 Task: Explore Airbnb accommodation in Madang, Papua New Guinea from 5th November, 2023 to 16th November, 2023 for 2 adults.1  bedroom having 1 bed and 1 bathroom. Property type can be hotel. Booking option can be shelf check-in. Look for 5 properties as per requirement.
Action: Mouse moved to (460, 64)
Screenshot: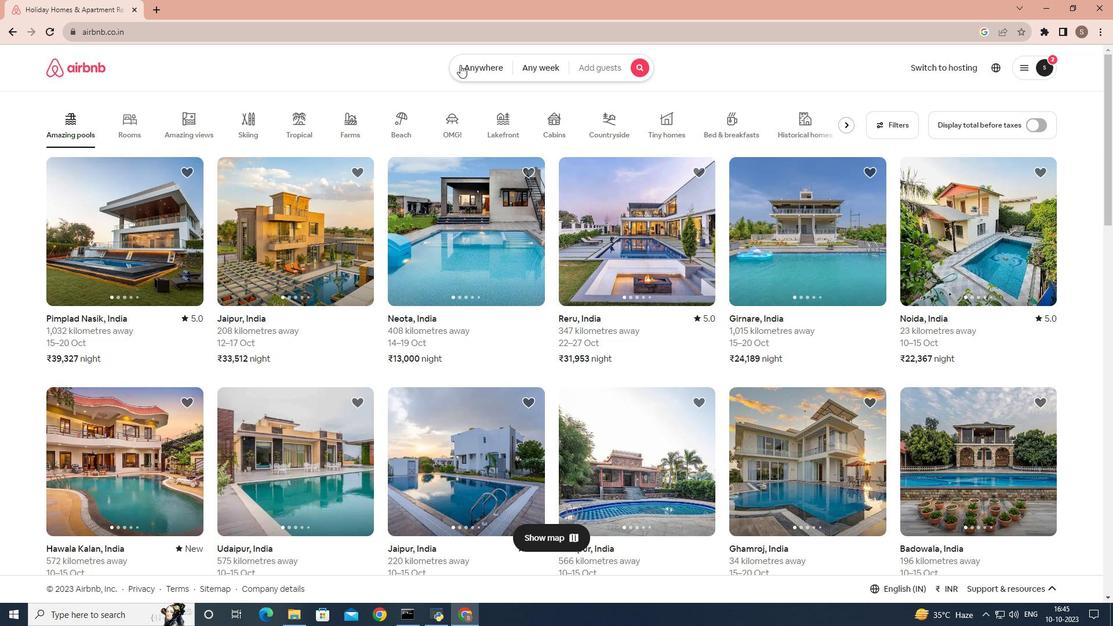 
Action: Mouse pressed left at (460, 64)
Screenshot: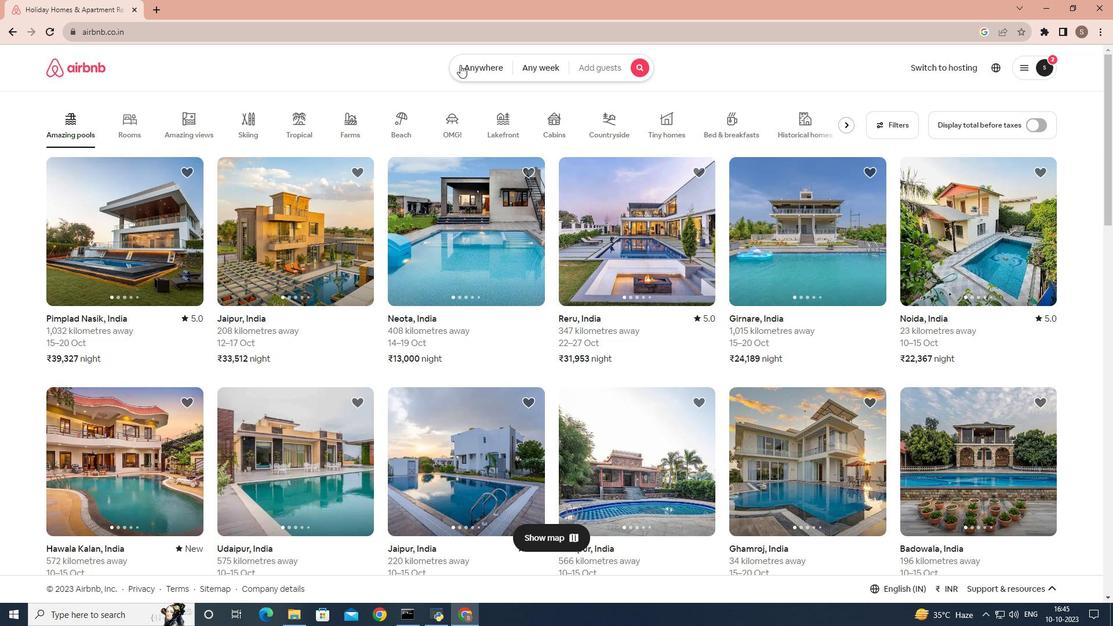 
Action: Mouse moved to (431, 98)
Screenshot: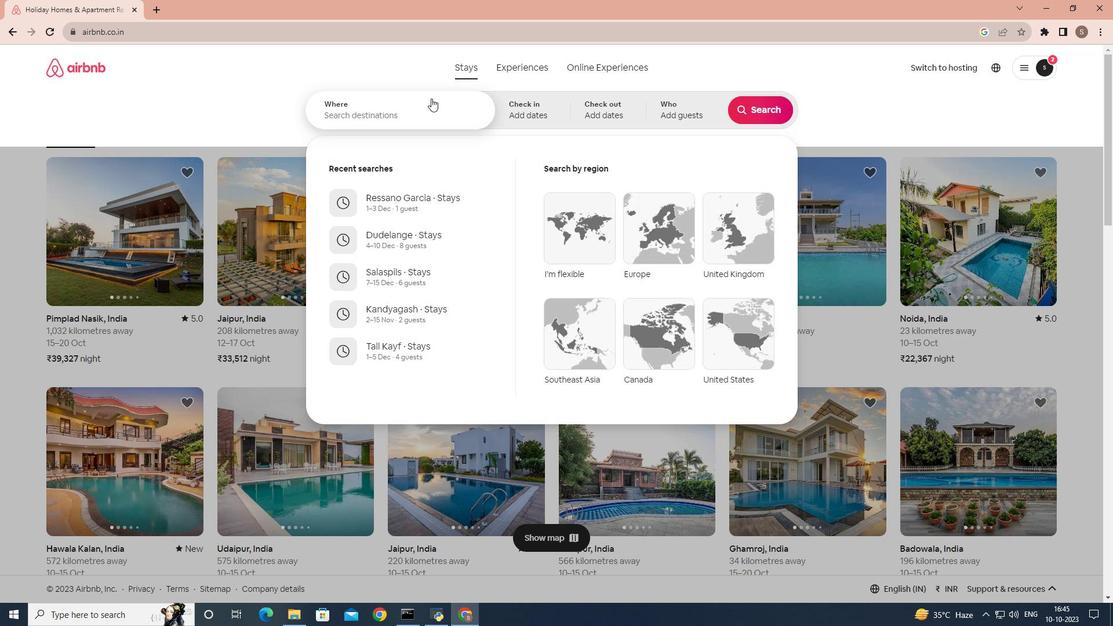 
Action: Mouse pressed left at (431, 98)
Screenshot: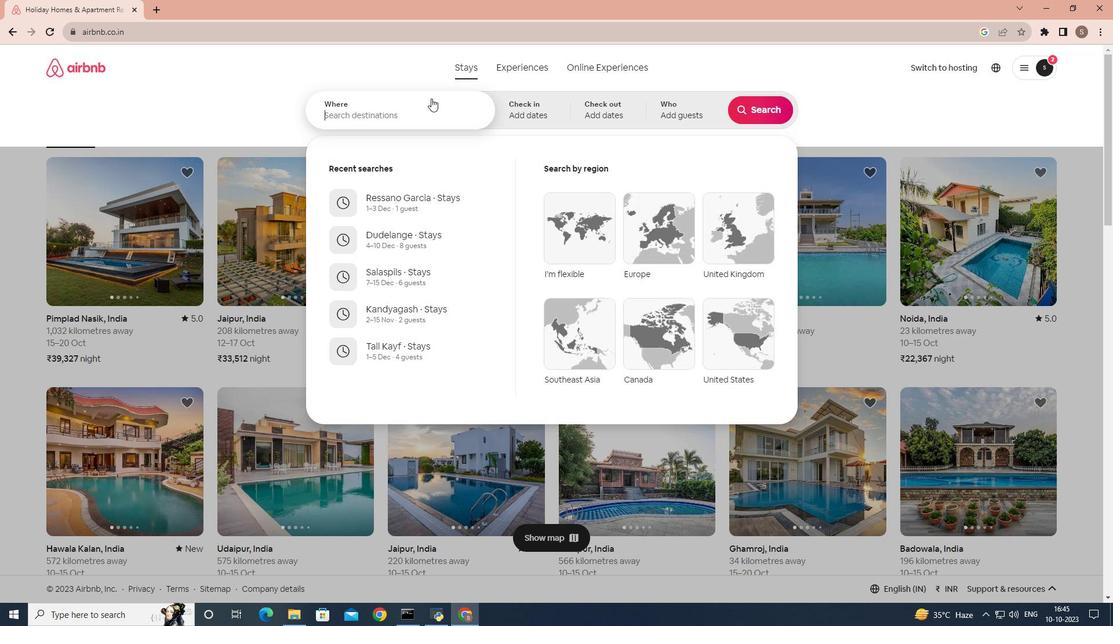 
Action: Mouse moved to (418, 110)
Screenshot: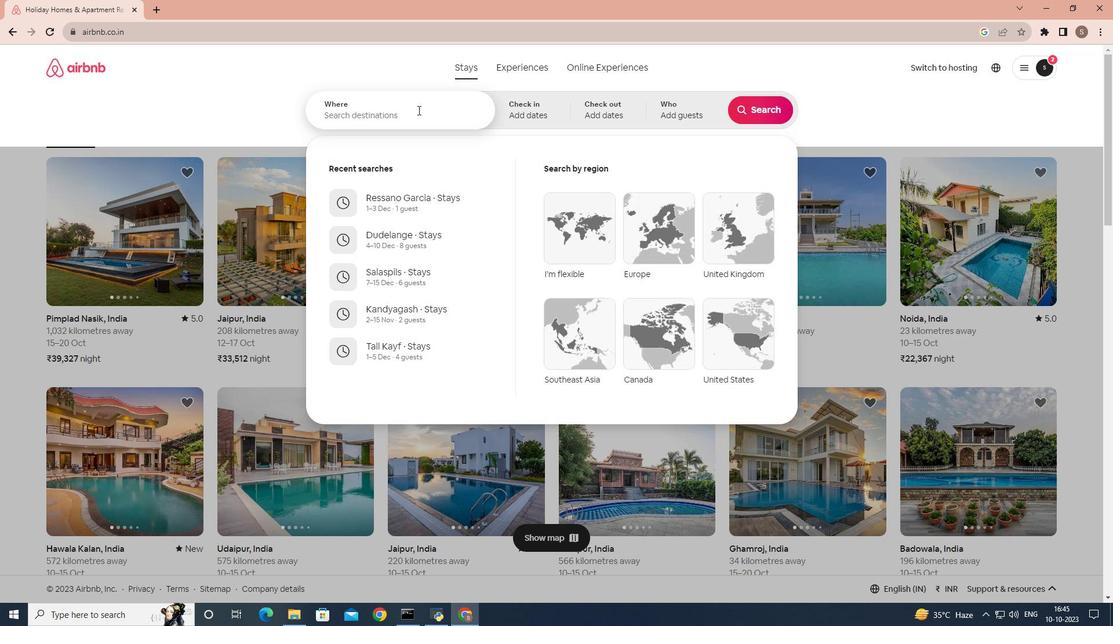 
Action: Key pressed <Key.shift_r>Madang,<Key.space><Key.shift>Papua<Key.space><Key.shift>New<Key.space><Key.shift>Guinea
Screenshot: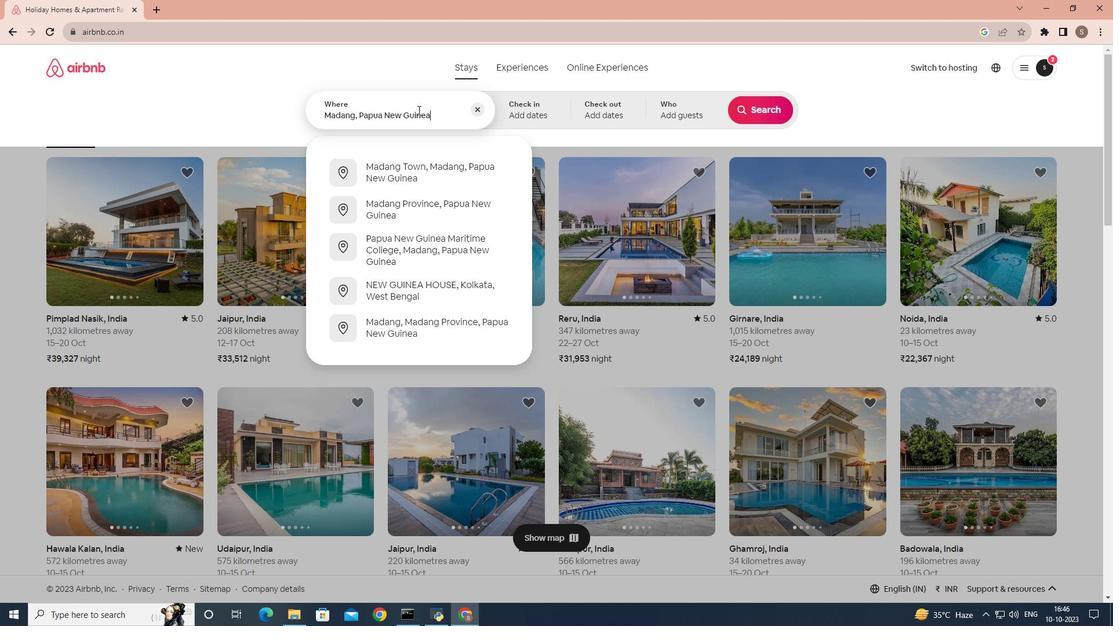 
Action: Mouse moved to (527, 118)
Screenshot: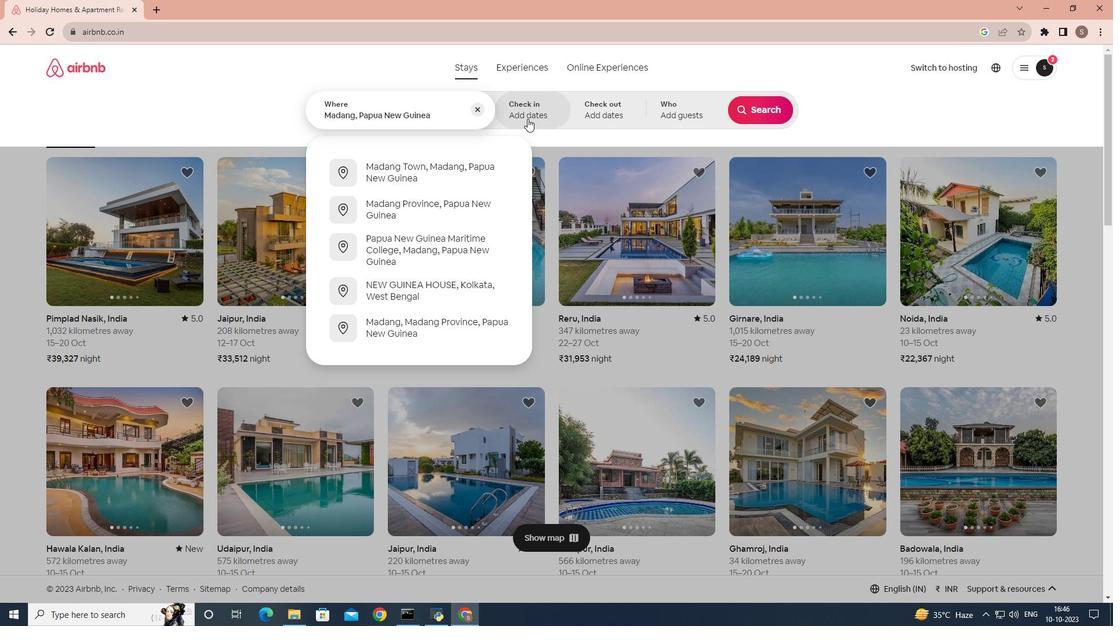 
Action: Mouse pressed left at (527, 118)
Screenshot: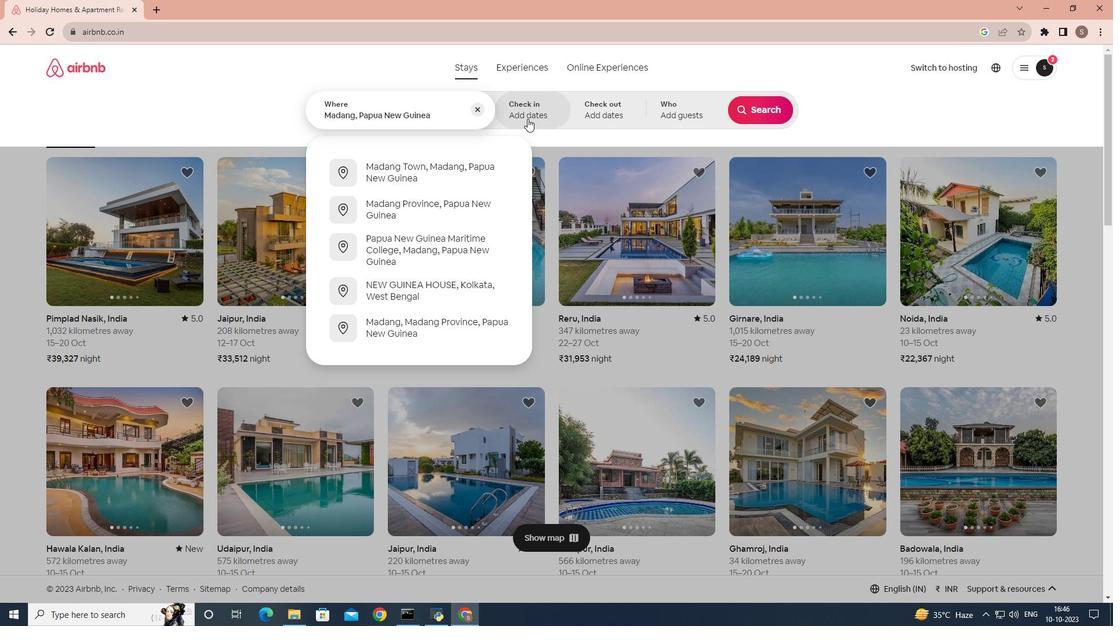 
Action: Mouse moved to (575, 281)
Screenshot: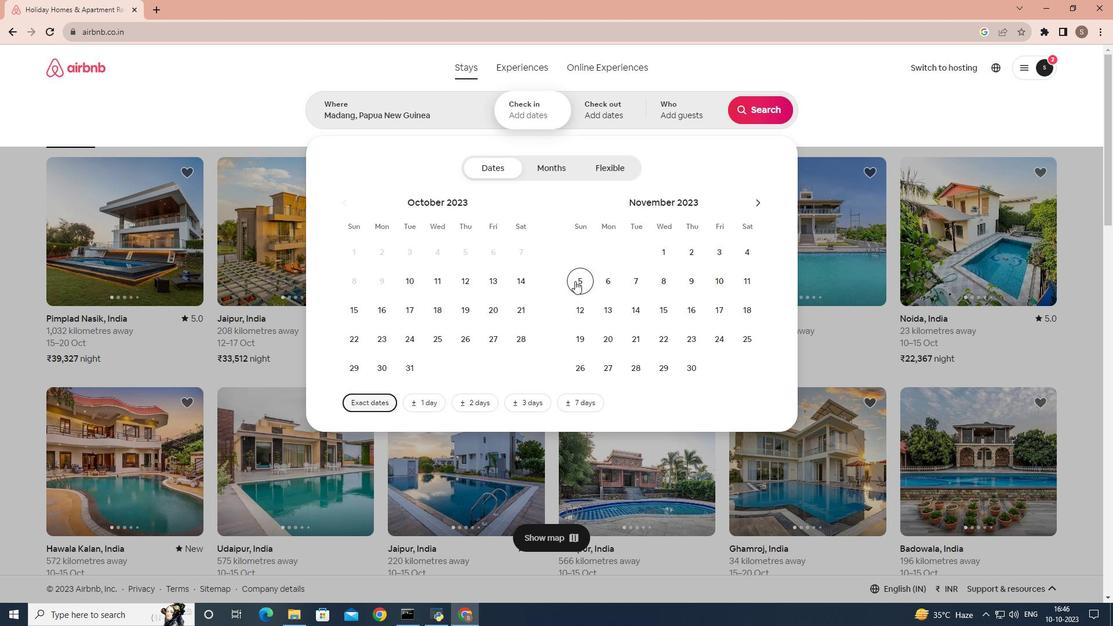 
Action: Mouse pressed left at (575, 281)
Screenshot: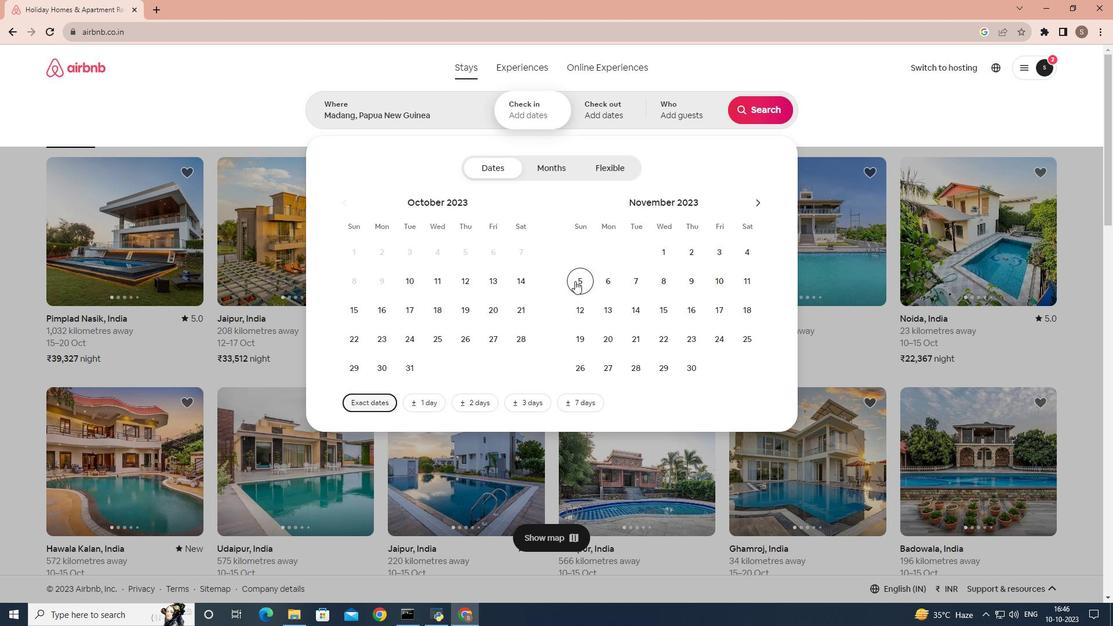
Action: Mouse moved to (682, 303)
Screenshot: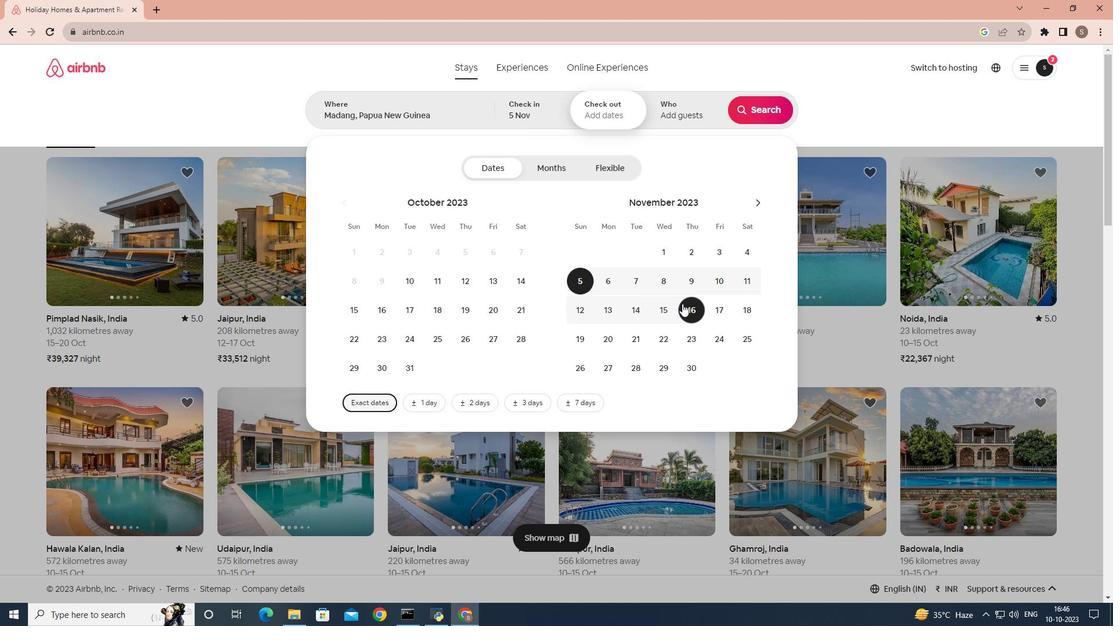 
Action: Mouse pressed left at (682, 303)
Screenshot: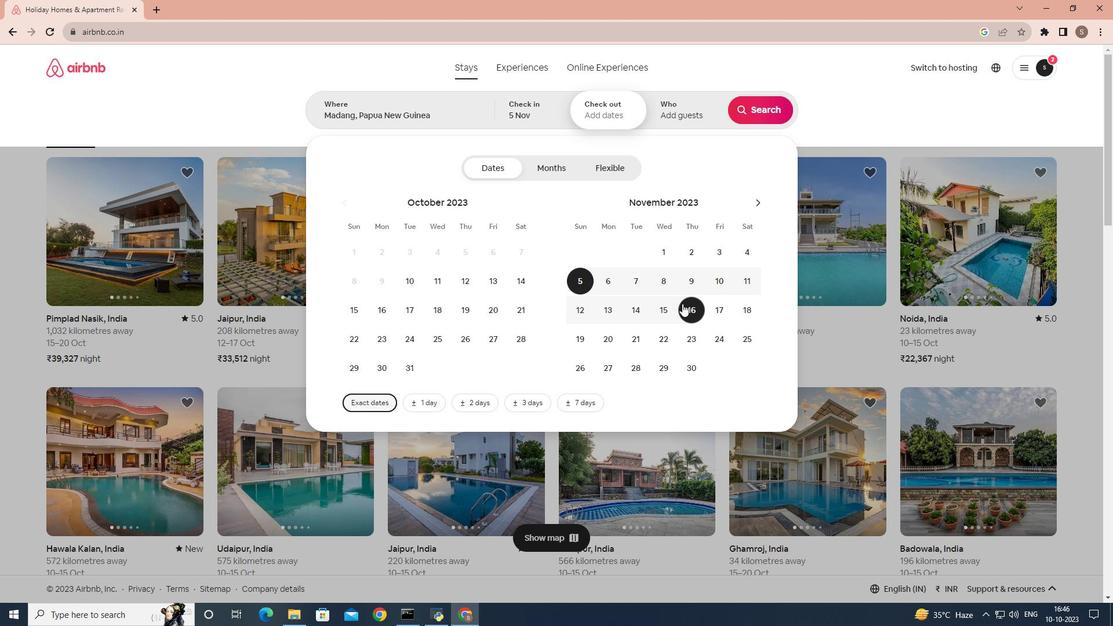 
Action: Mouse moved to (689, 117)
Screenshot: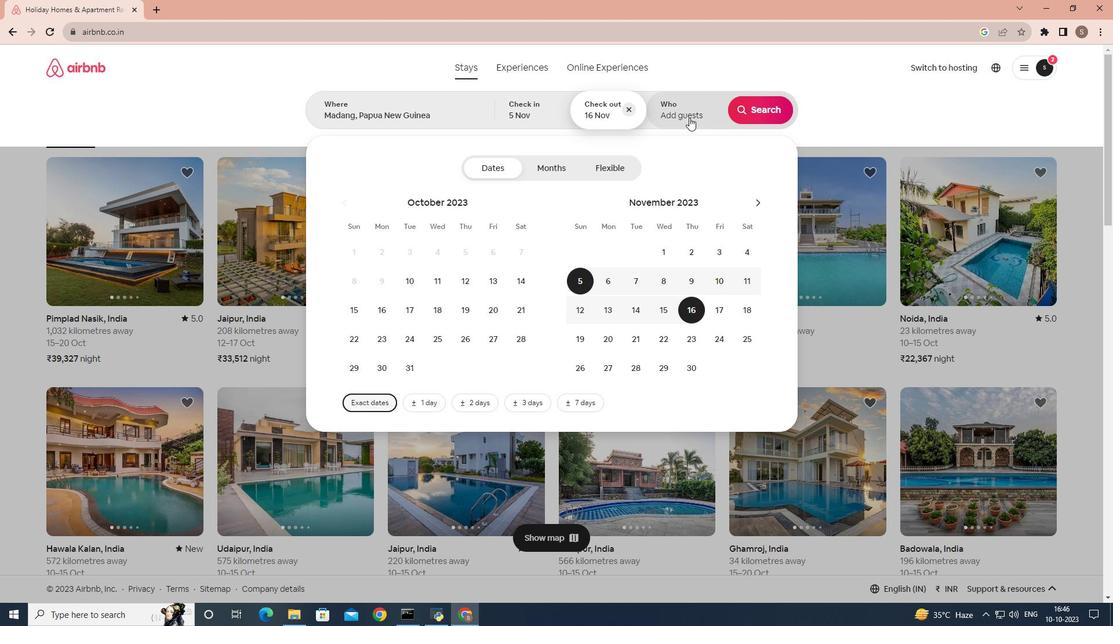 
Action: Mouse pressed left at (689, 117)
Screenshot: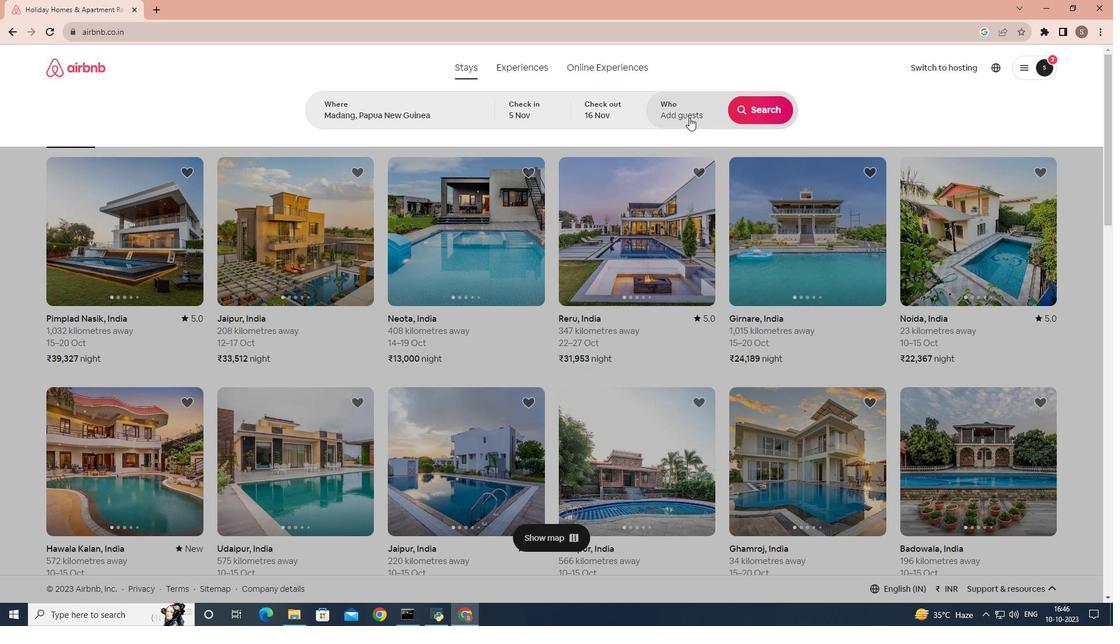 
Action: Mouse moved to (761, 169)
Screenshot: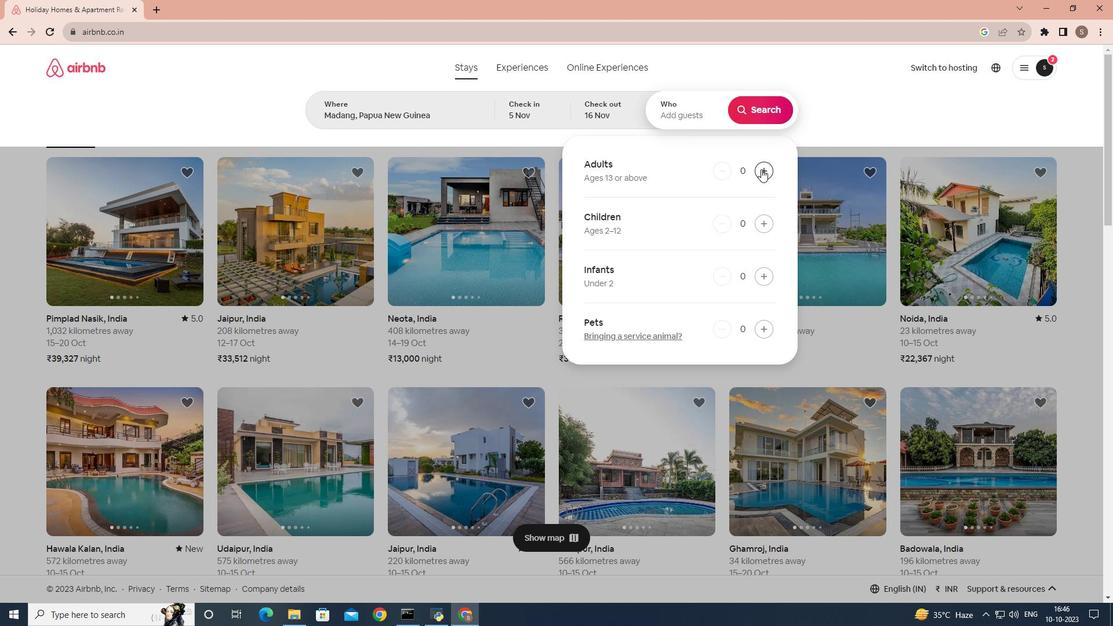 
Action: Mouse pressed left at (761, 169)
Screenshot: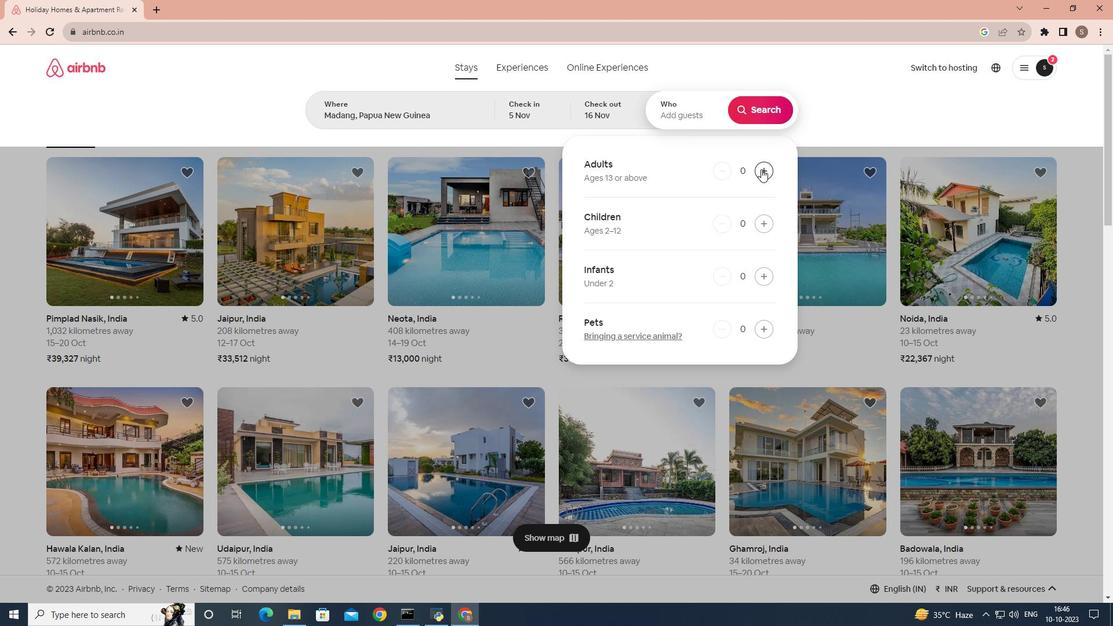 
Action: Mouse pressed left at (761, 169)
Screenshot: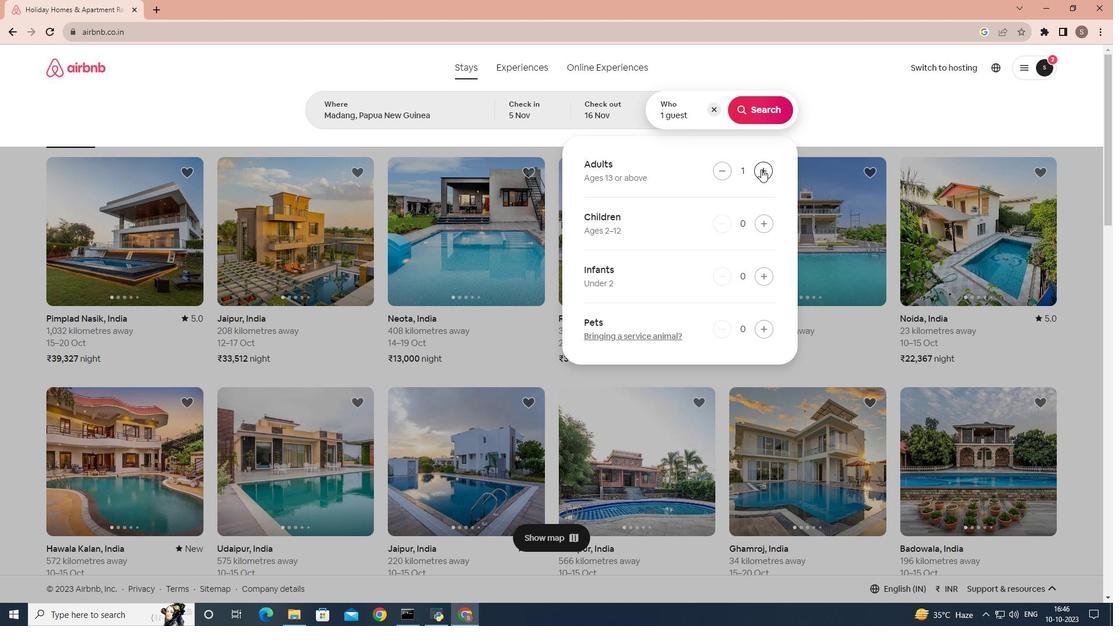 
Action: Mouse moved to (766, 103)
Screenshot: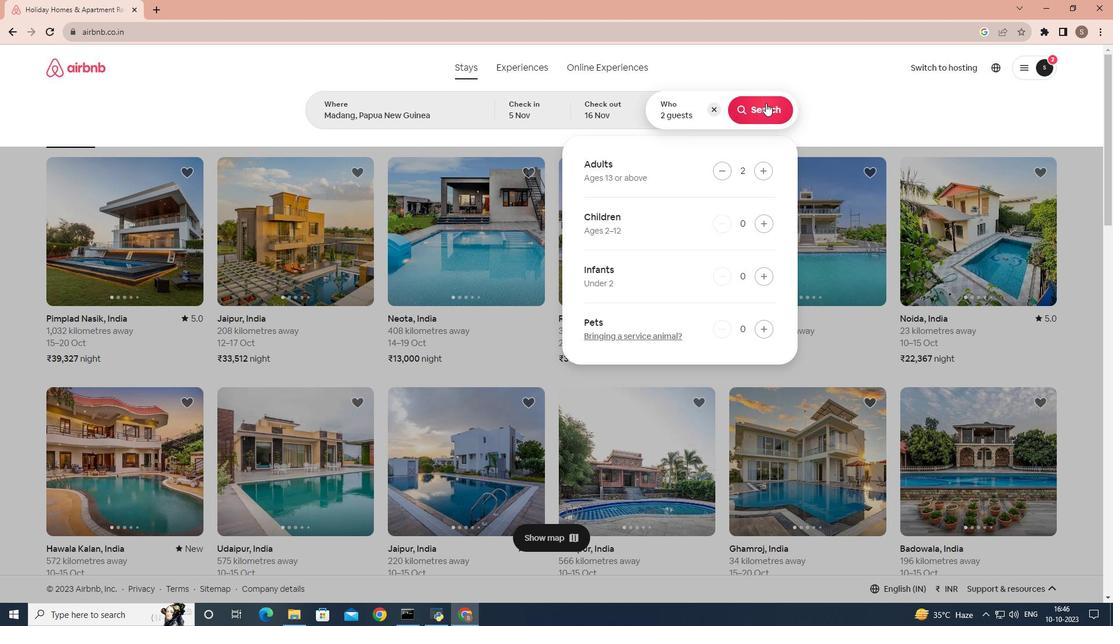 
Action: Mouse pressed left at (766, 103)
Screenshot: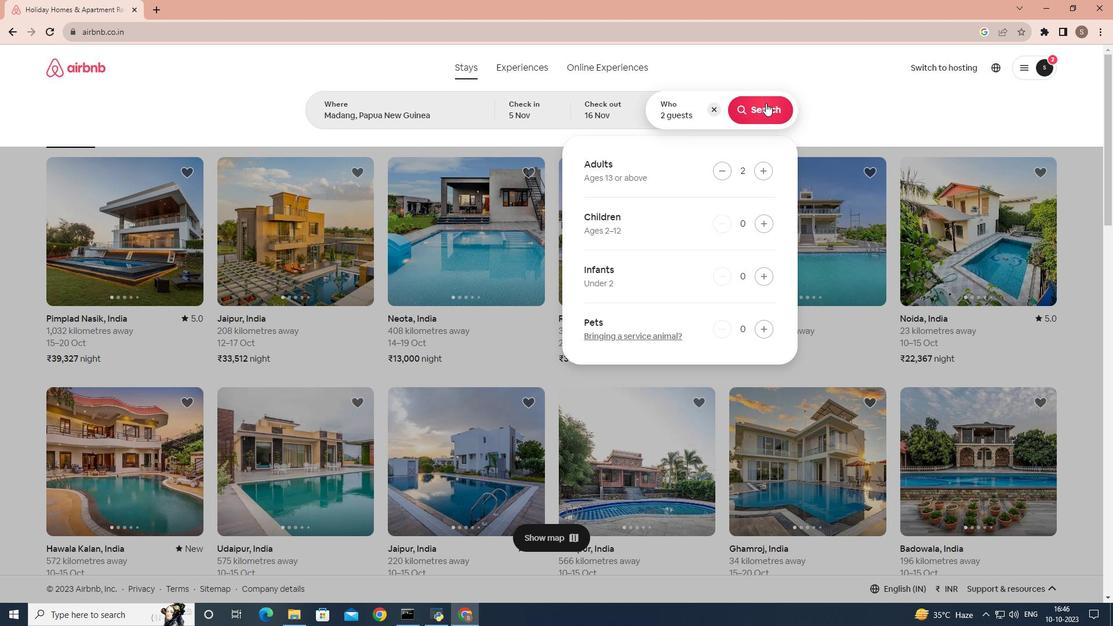 
Action: Mouse moved to (917, 113)
Screenshot: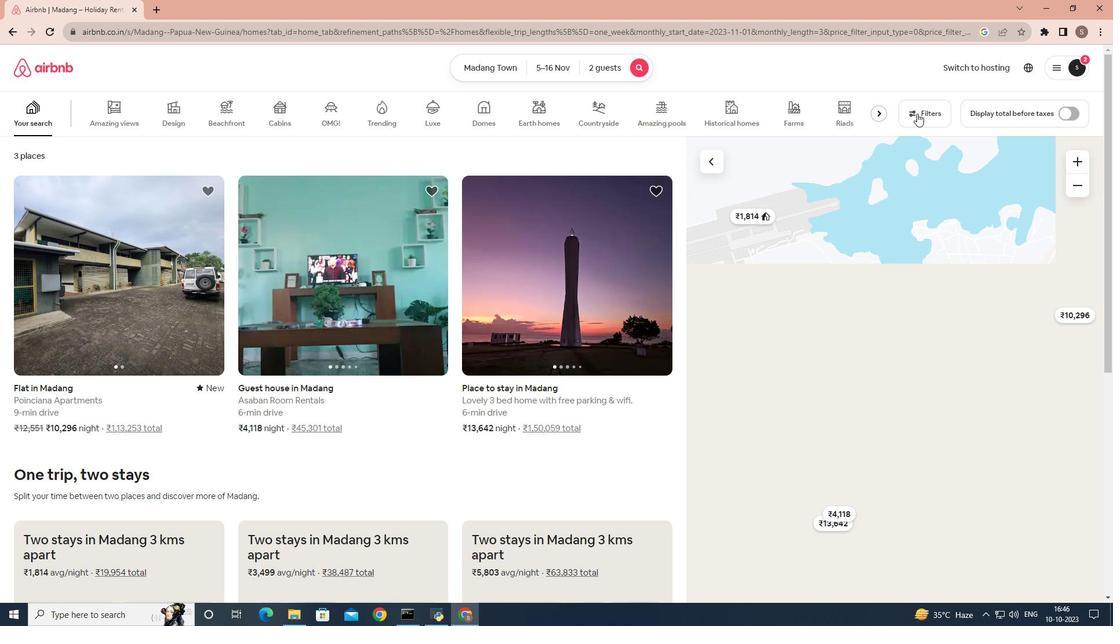 
Action: Mouse pressed left at (917, 113)
Screenshot: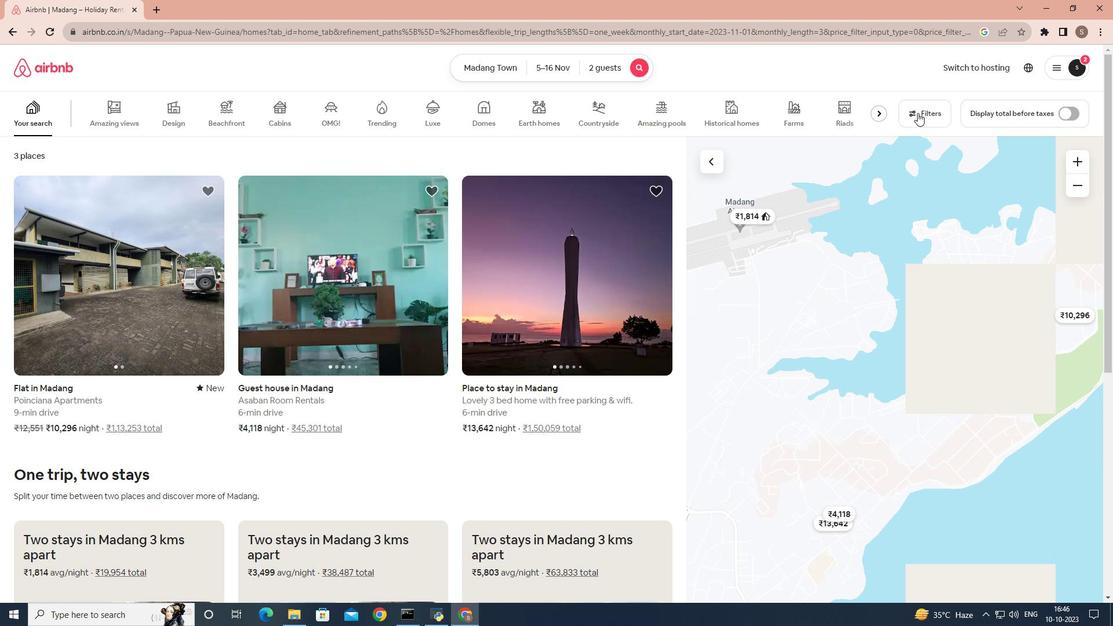 
Action: Mouse moved to (469, 374)
Screenshot: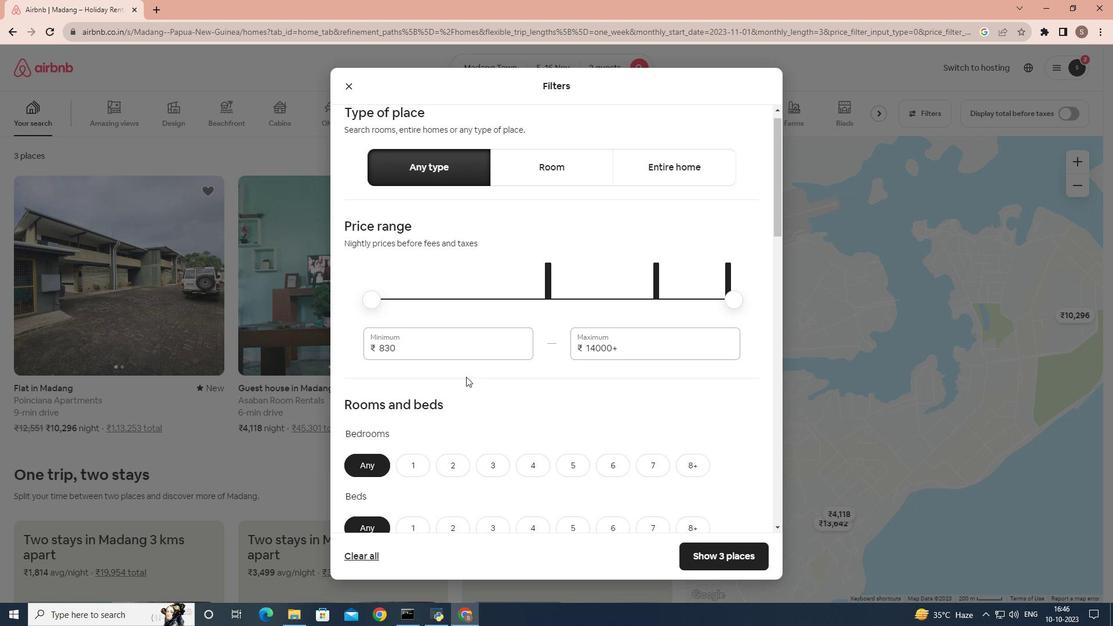 
Action: Mouse scrolled (469, 373) with delta (0, 0)
Screenshot: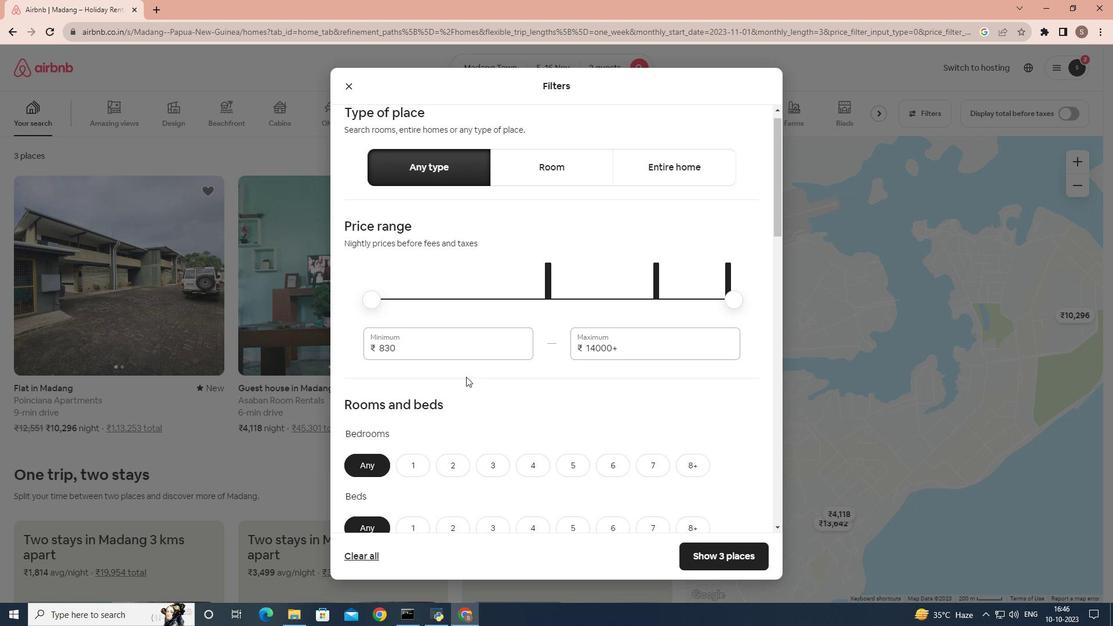 
Action: Mouse moved to (467, 375)
Screenshot: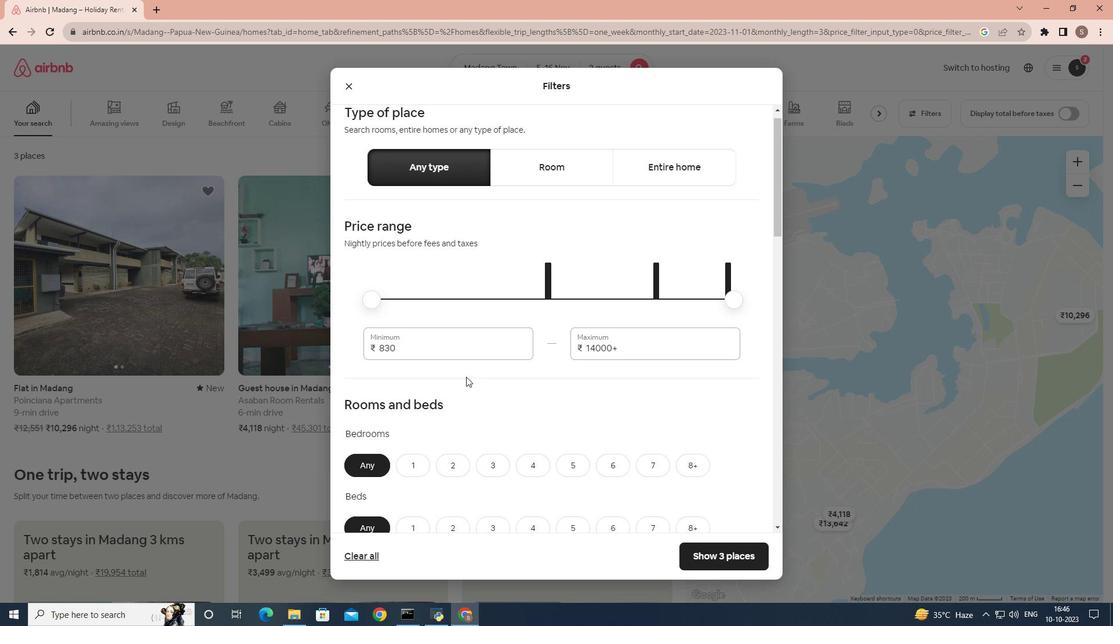 
Action: Mouse scrolled (467, 375) with delta (0, 0)
Screenshot: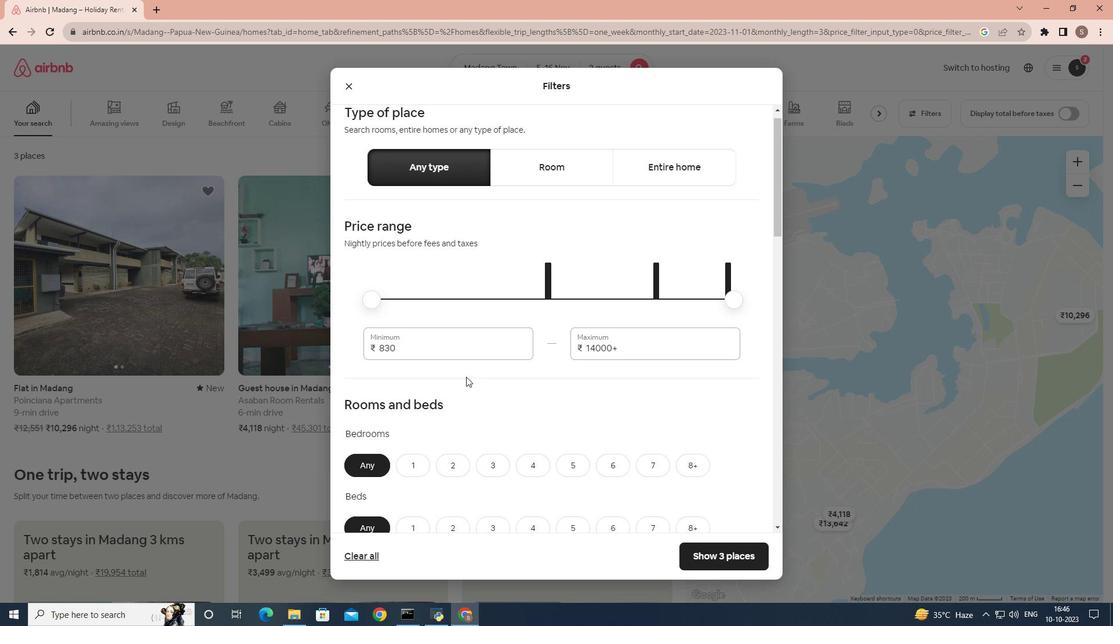 
Action: Mouse moved to (411, 363)
Screenshot: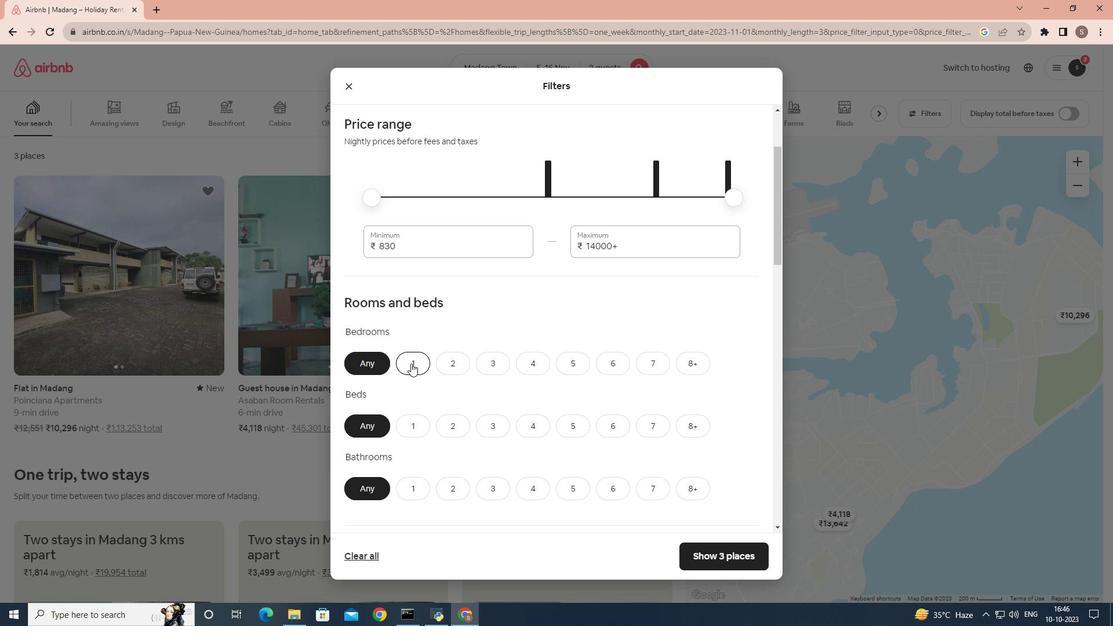 
Action: Mouse pressed left at (411, 363)
Screenshot: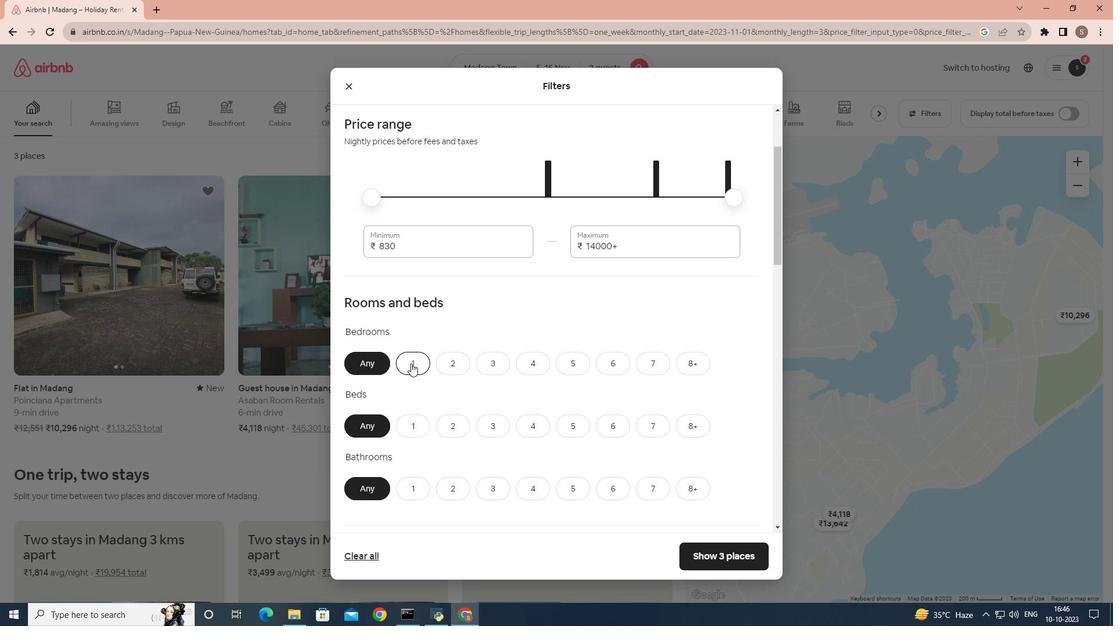 
Action: Mouse scrolled (411, 363) with delta (0, 0)
Screenshot: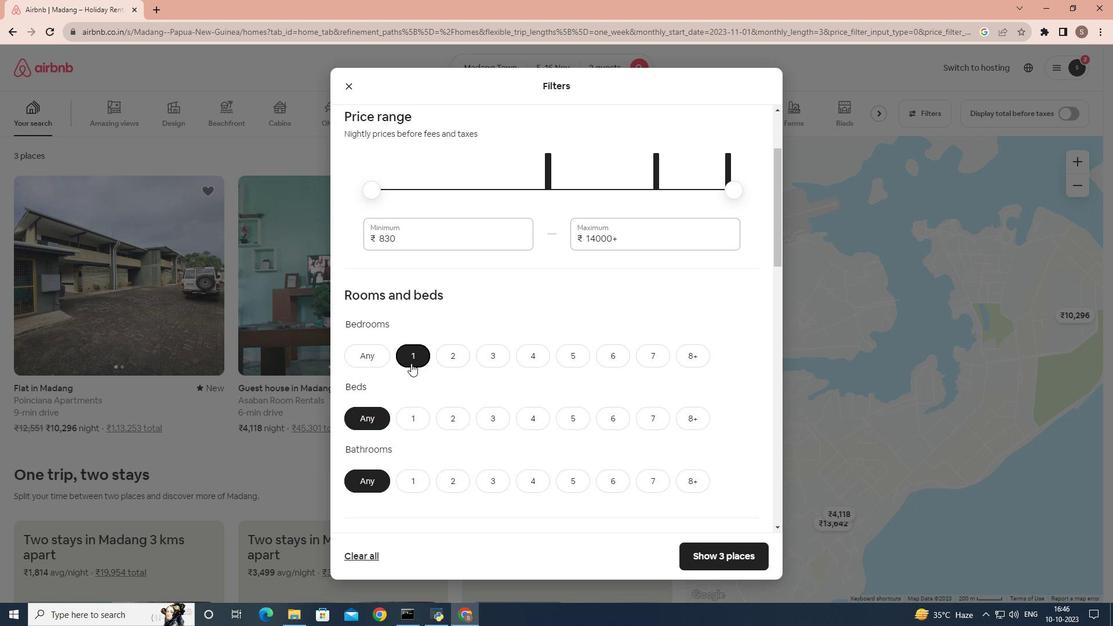 
Action: Mouse moved to (416, 372)
Screenshot: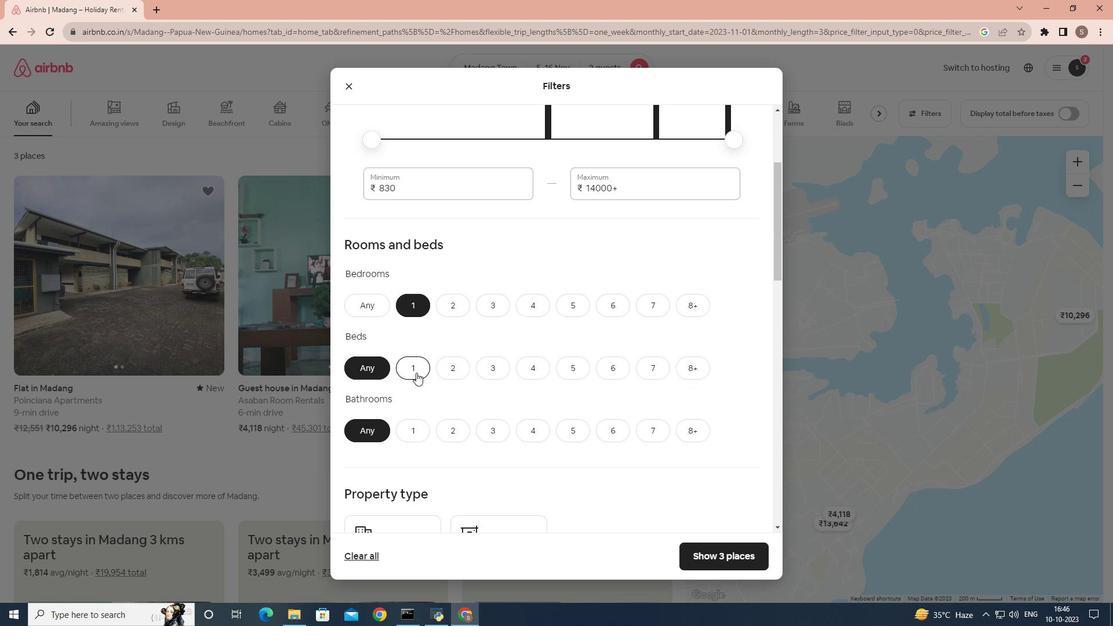
Action: Mouse pressed left at (416, 372)
Screenshot: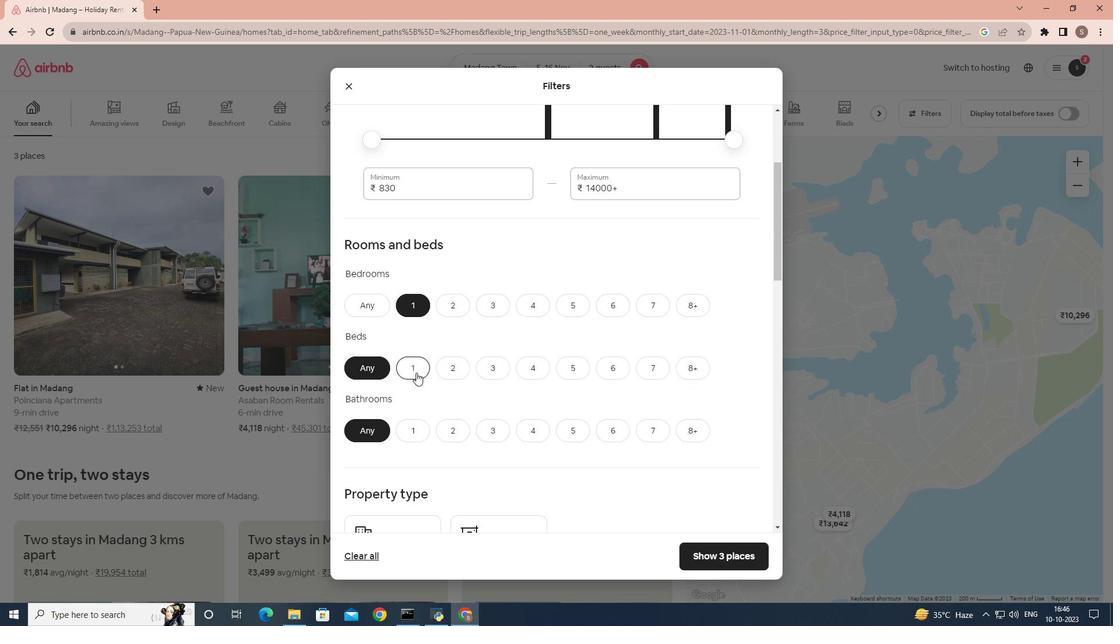 
Action: Mouse scrolled (416, 372) with delta (0, 0)
Screenshot: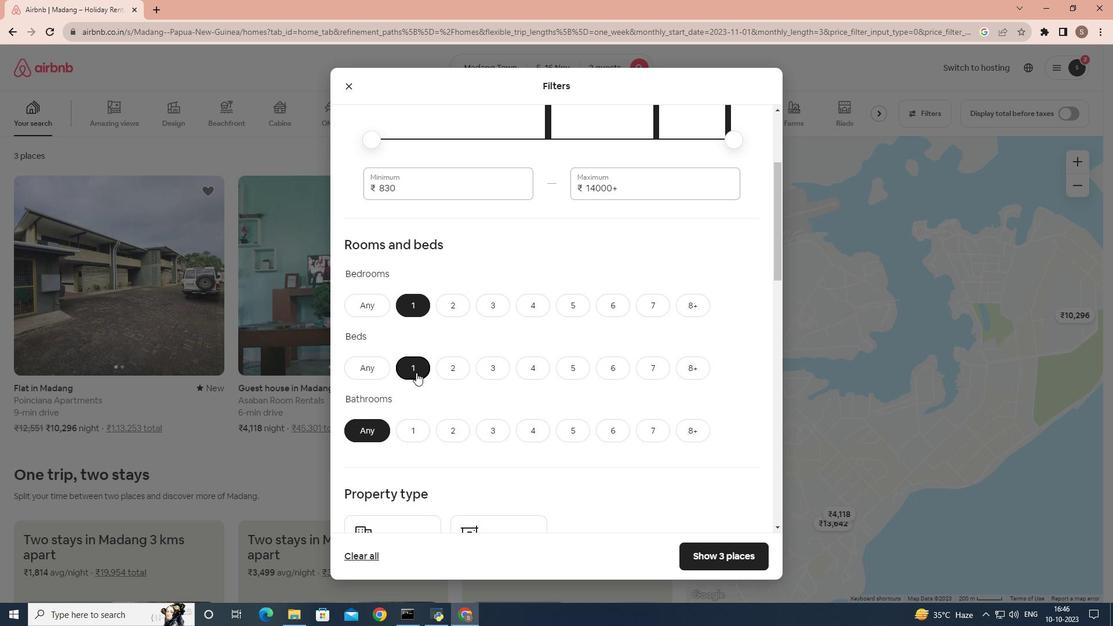 
Action: Mouse scrolled (416, 372) with delta (0, 0)
Screenshot: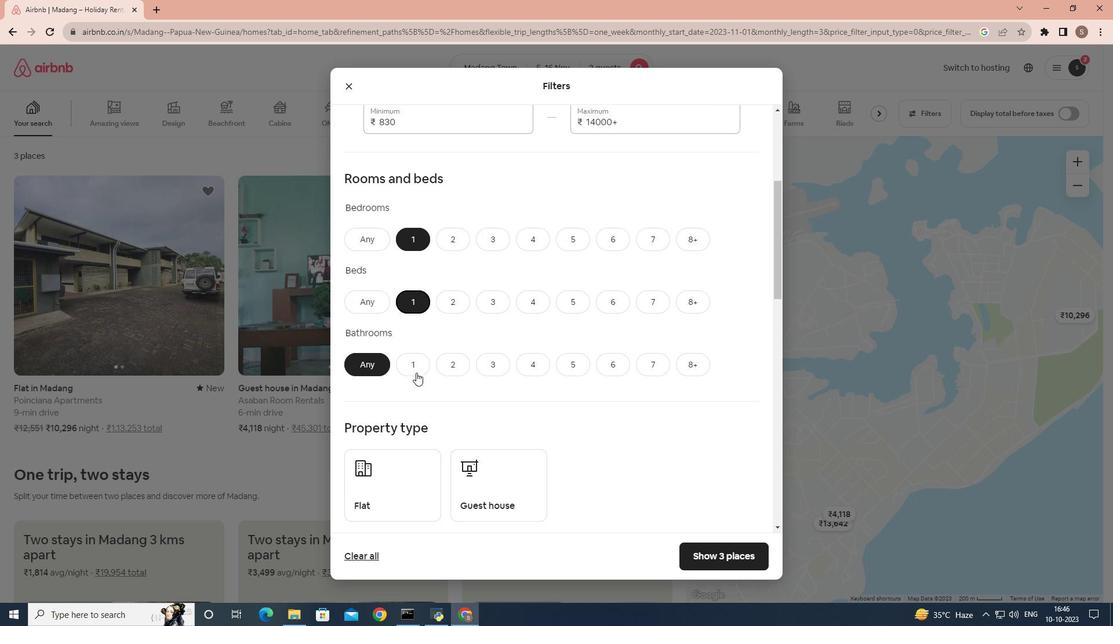 
Action: Mouse moved to (418, 319)
Screenshot: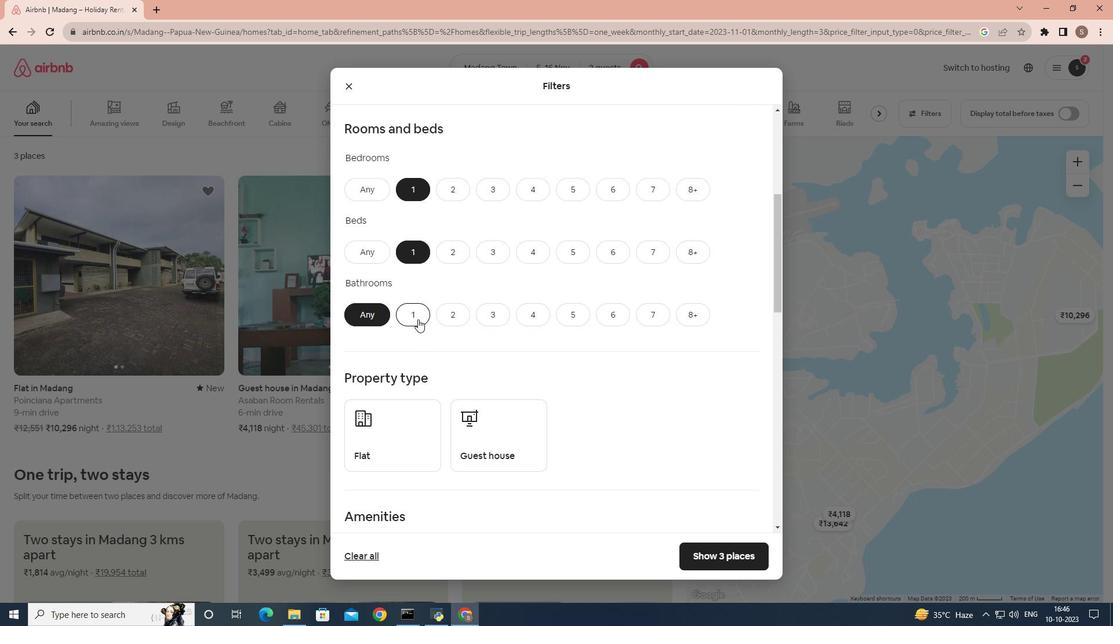 
Action: Mouse pressed left at (418, 319)
Screenshot: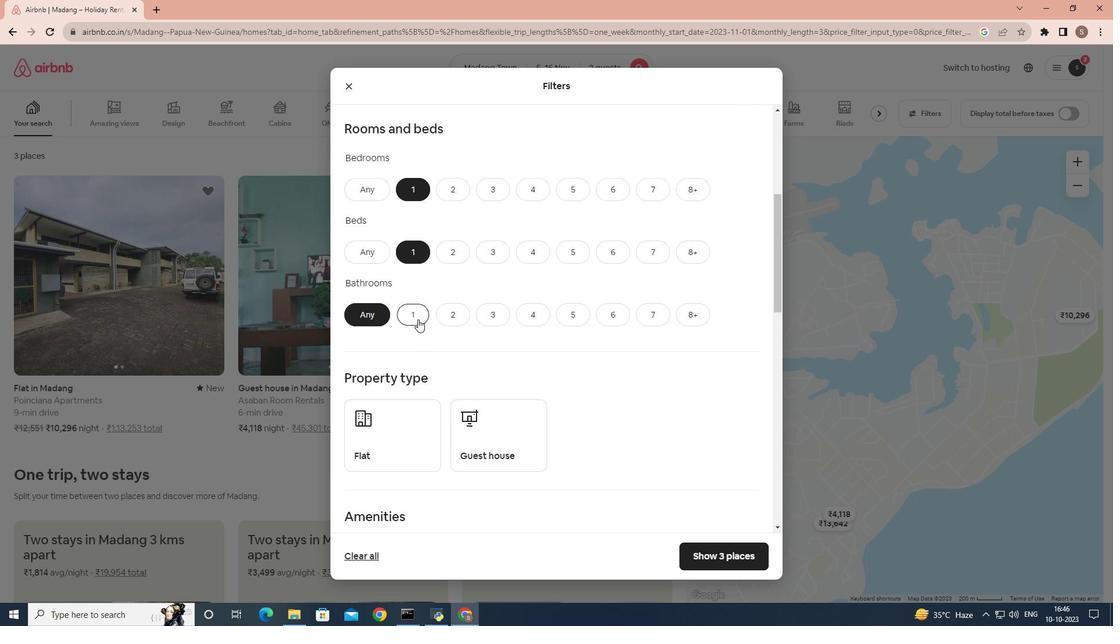 
Action: Mouse scrolled (418, 318) with delta (0, 0)
Screenshot: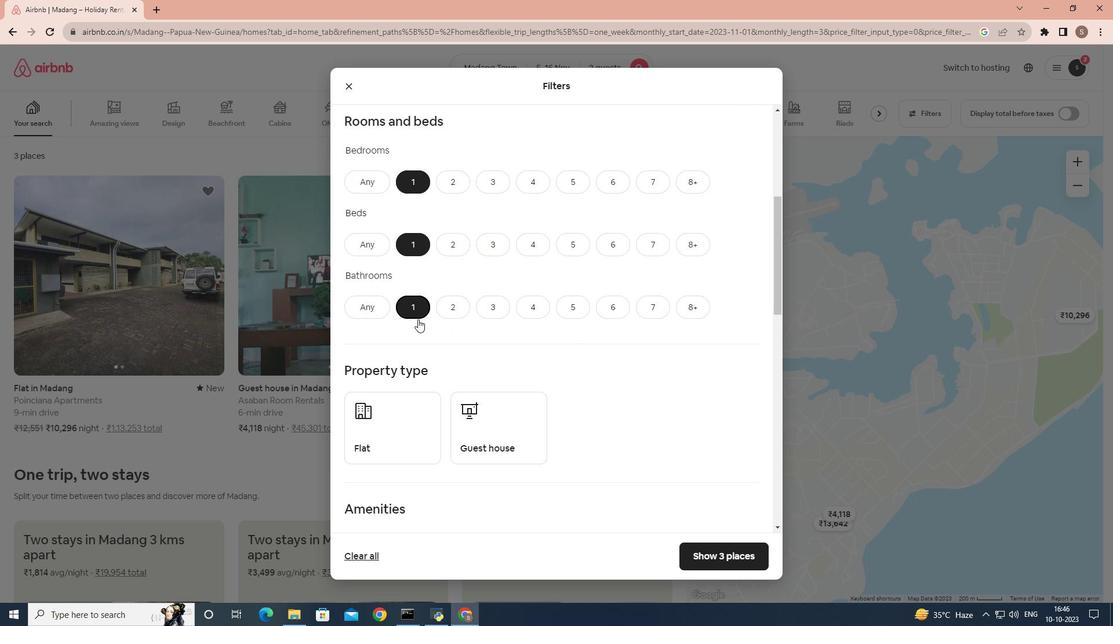 
Action: Mouse moved to (510, 335)
Screenshot: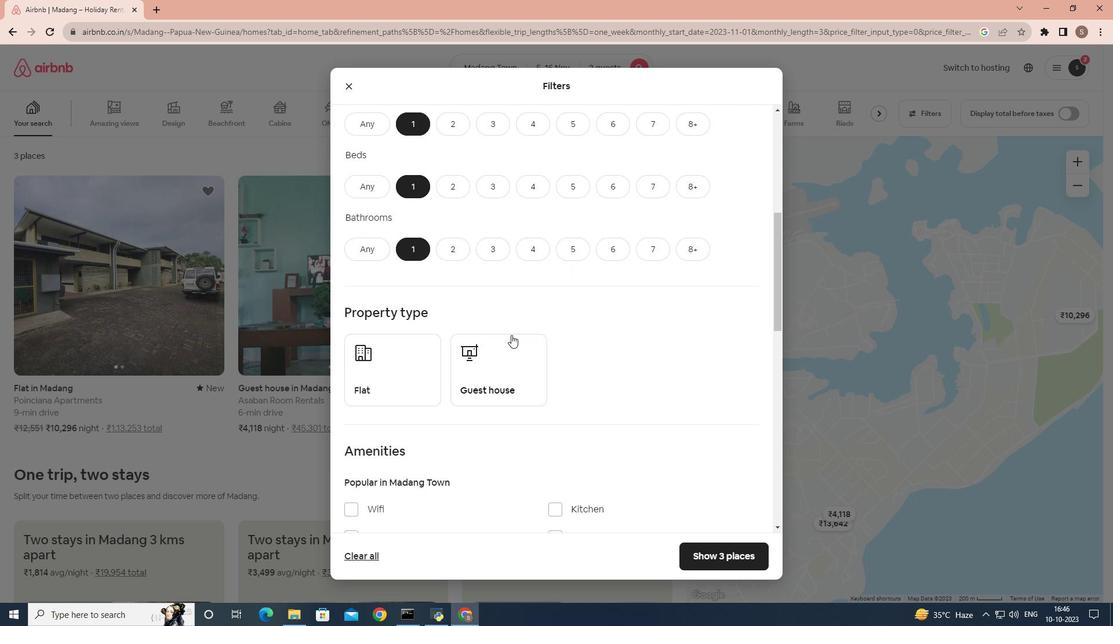 
Action: Mouse scrolled (510, 334) with delta (0, 0)
Screenshot: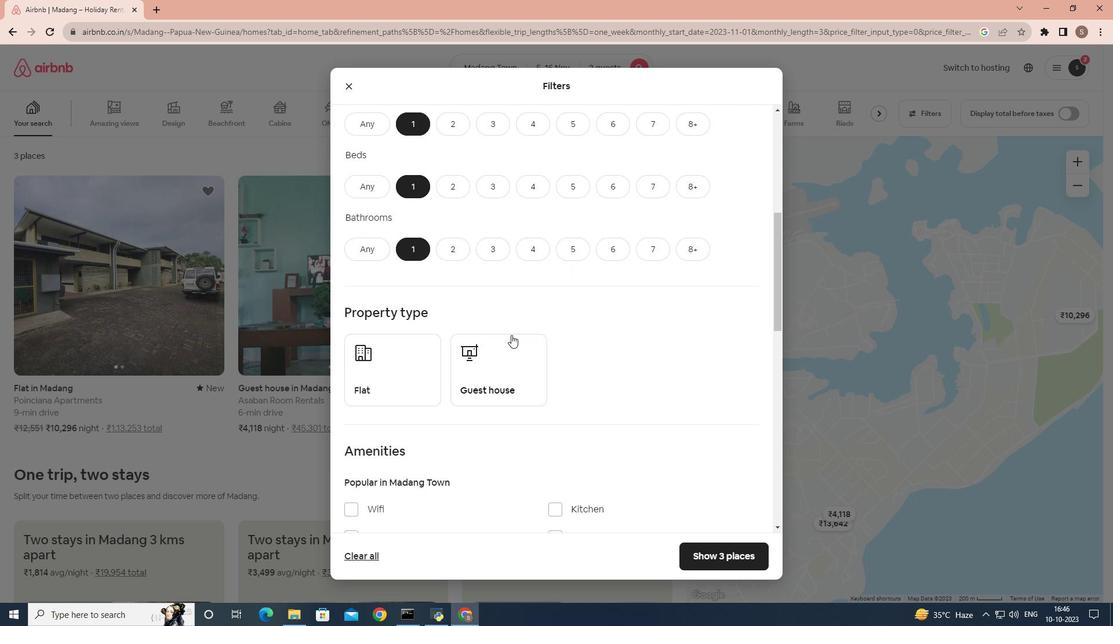 
Action: Mouse moved to (437, 404)
Screenshot: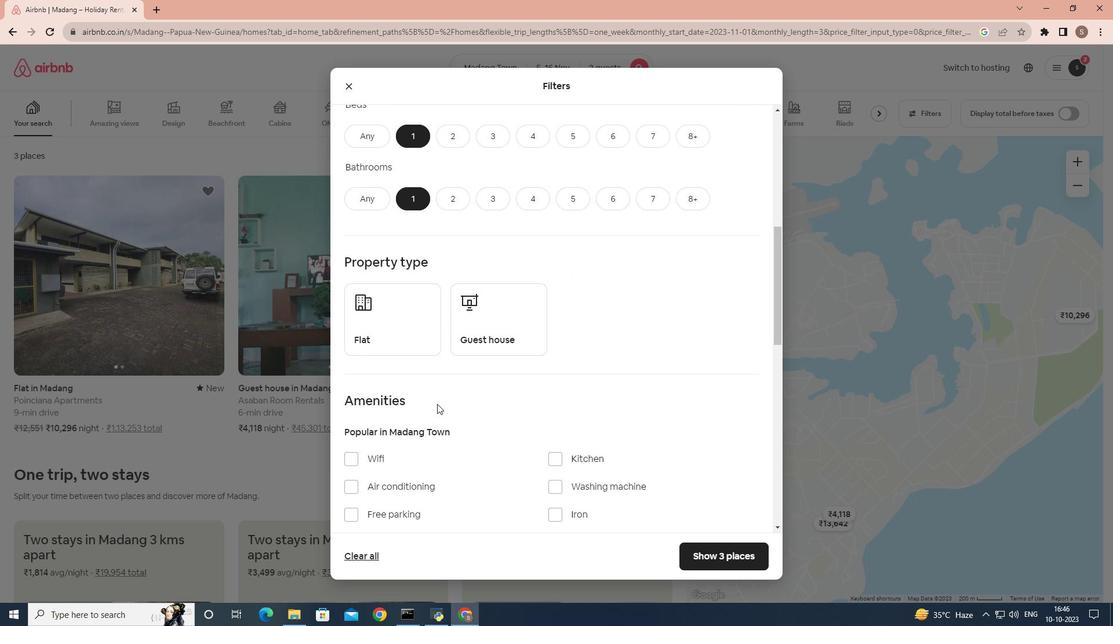 
Action: Mouse scrolled (437, 403) with delta (0, 0)
Screenshot: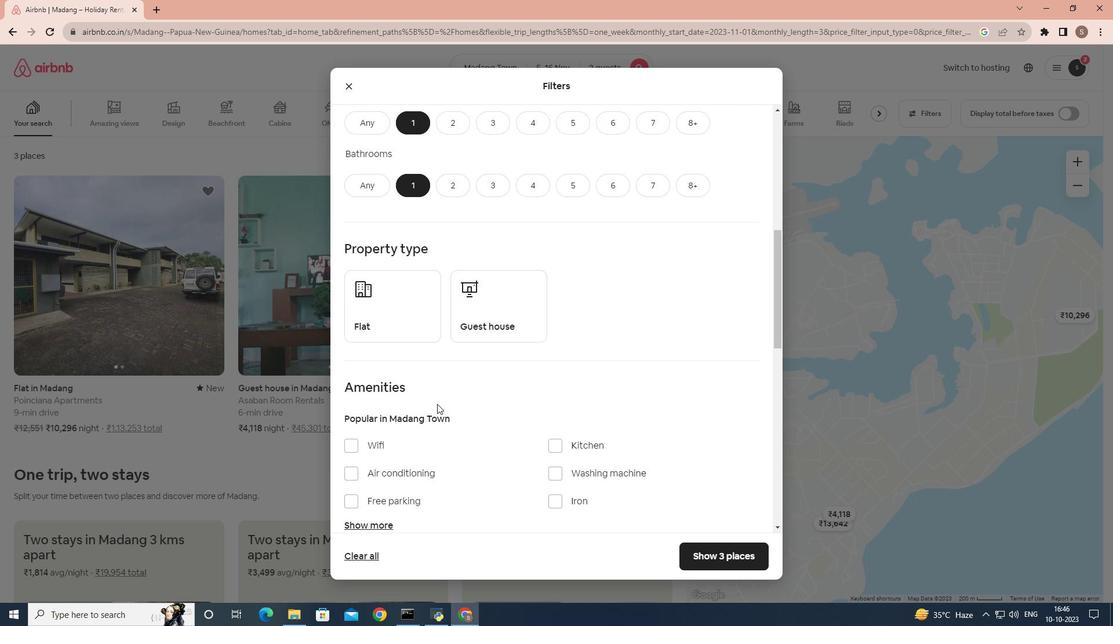 
Action: Mouse scrolled (437, 403) with delta (0, 0)
Screenshot: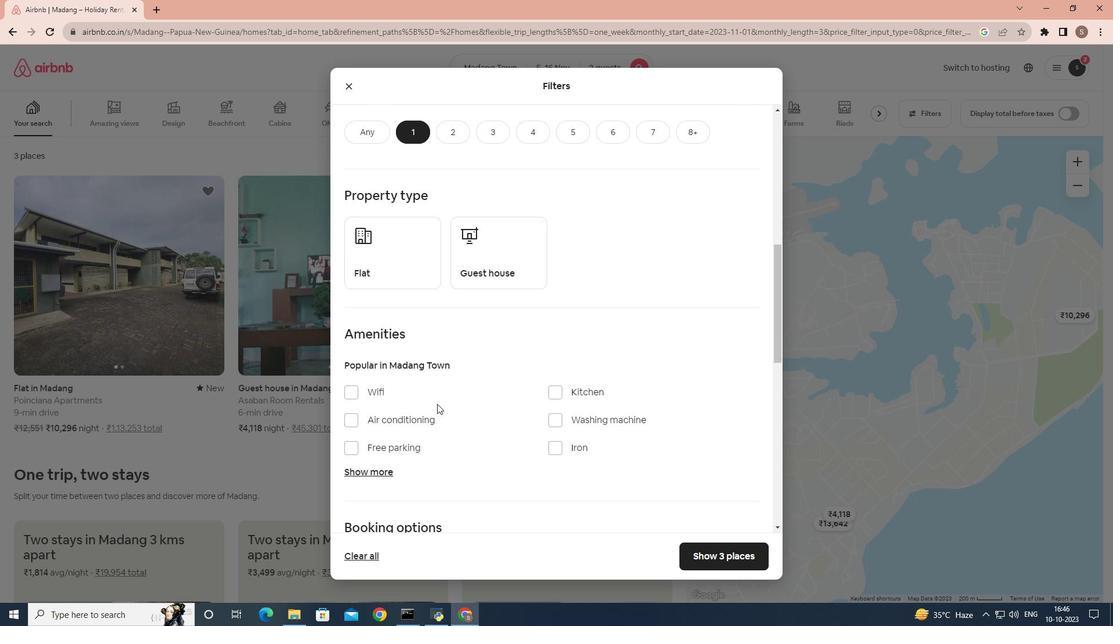 
Action: Mouse moved to (458, 385)
Screenshot: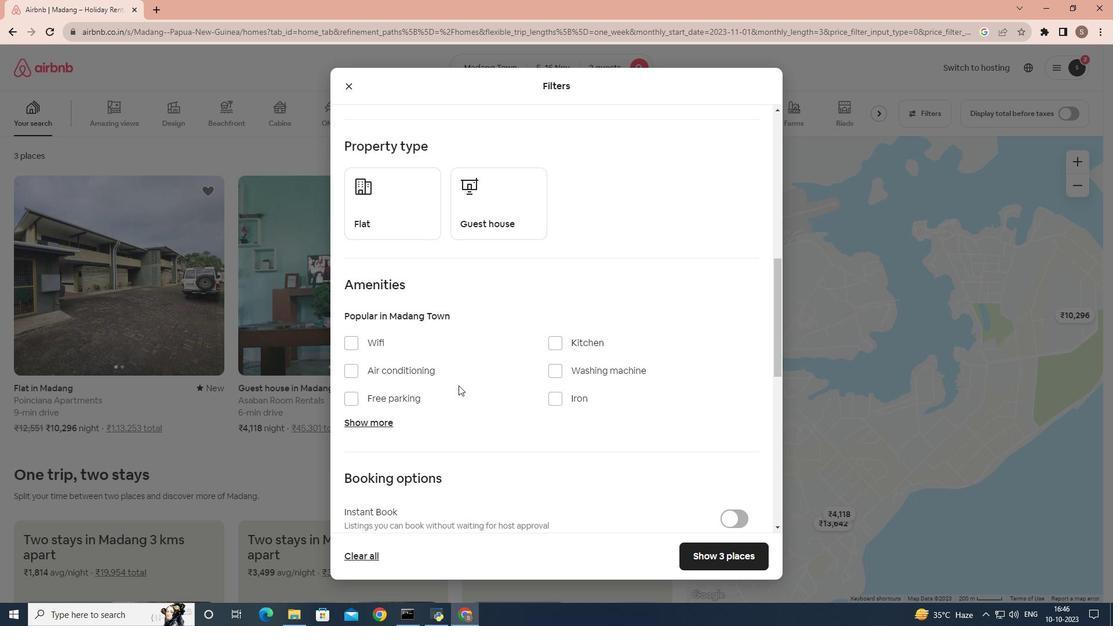 
Action: Mouse scrolled (458, 385) with delta (0, 0)
Screenshot: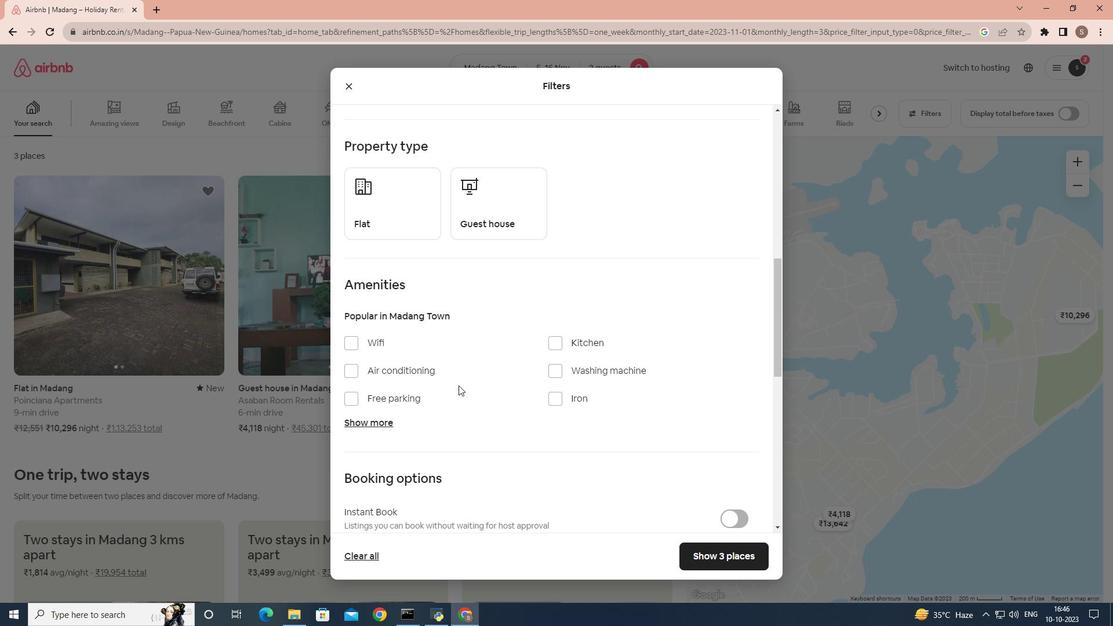 
Action: Mouse moved to (566, 456)
Screenshot: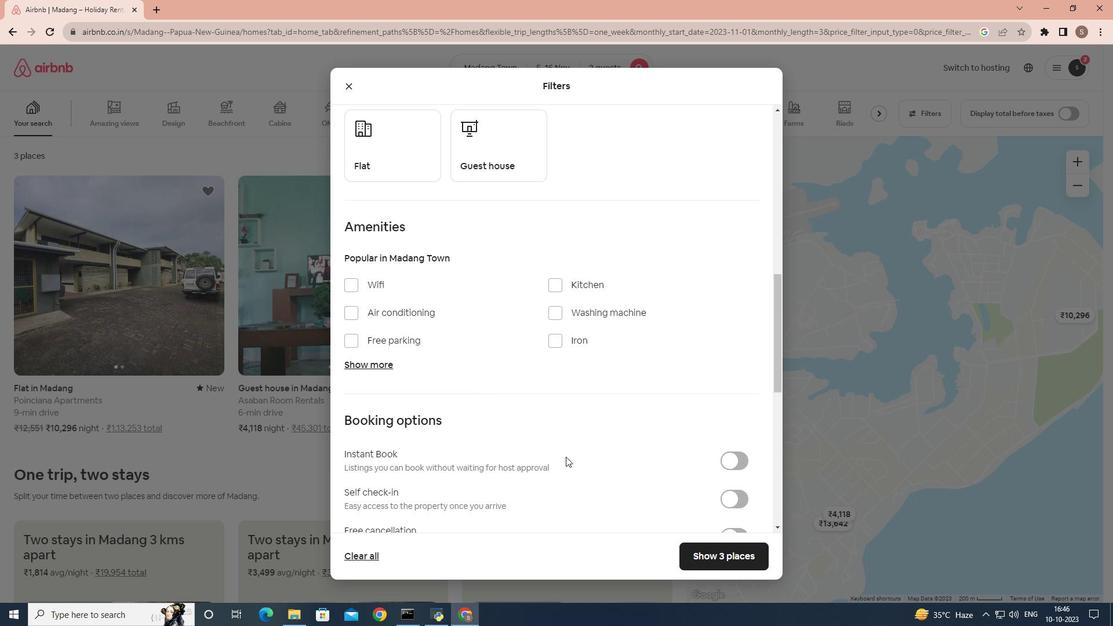 
Action: Mouse scrolled (566, 456) with delta (0, 0)
Screenshot: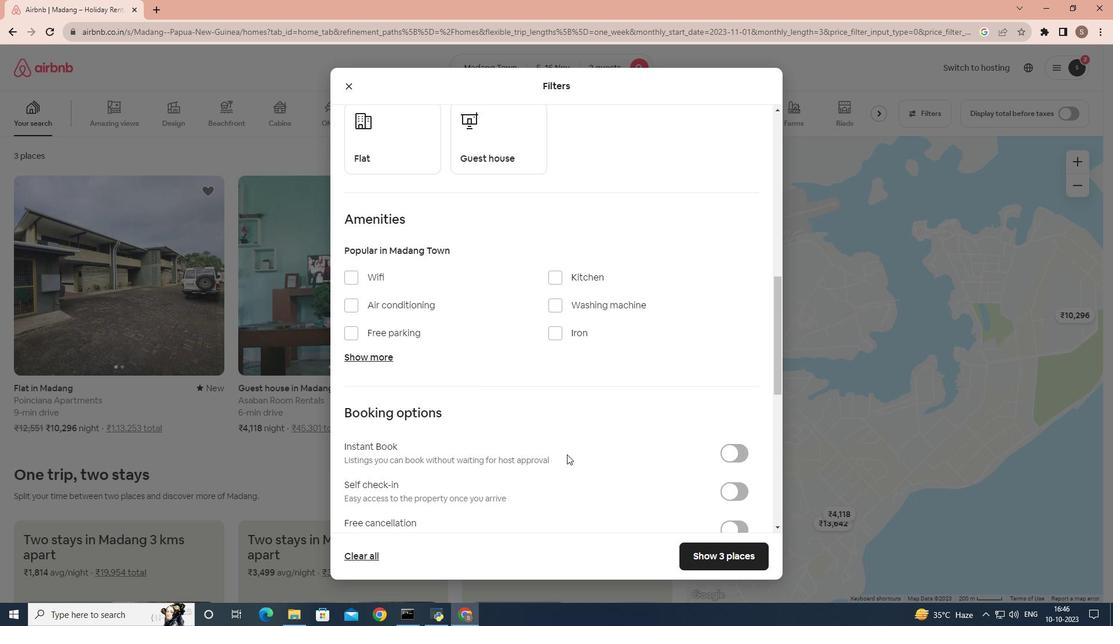 
Action: Mouse moved to (739, 443)
Screenshot: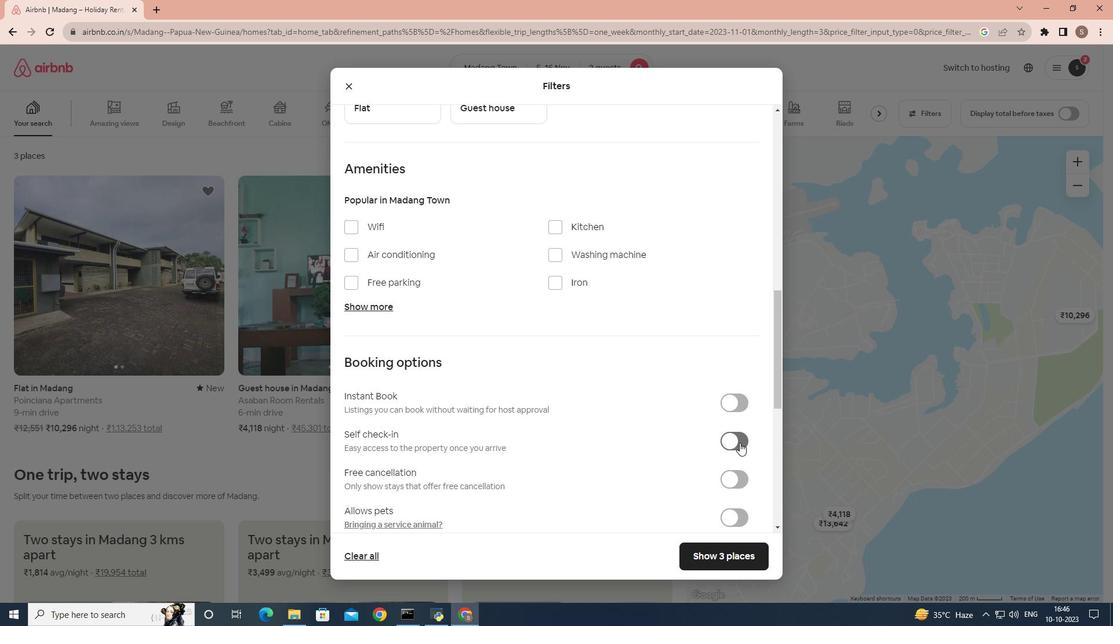 
Action: Mouse pressed left at (739, 443)
Screenshot: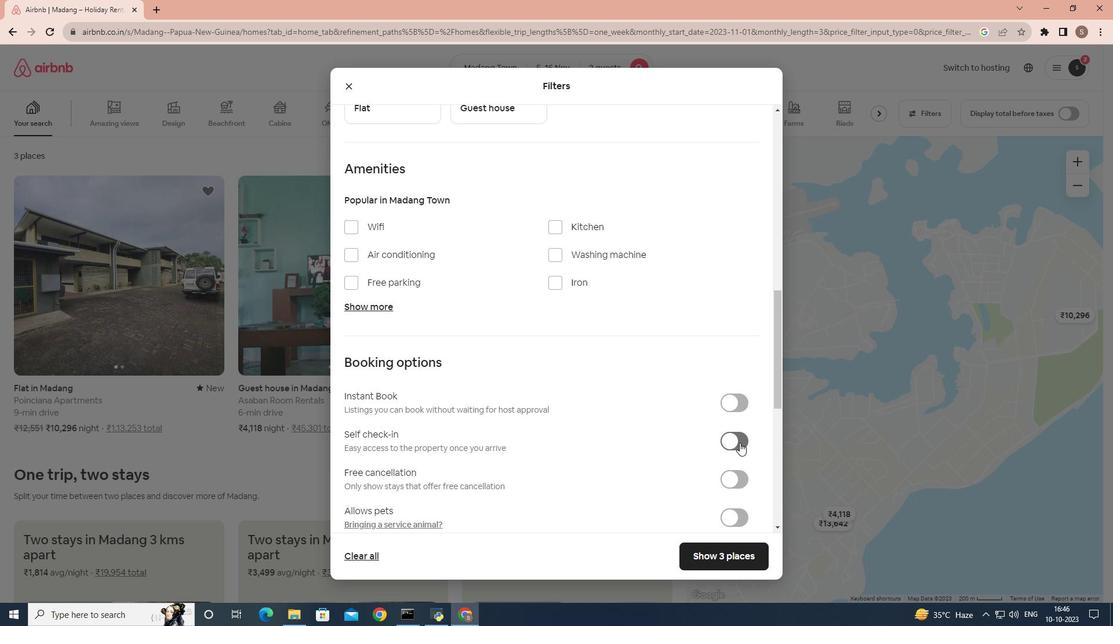 
Action: Mouse moved to (666, 444)
Screenshot: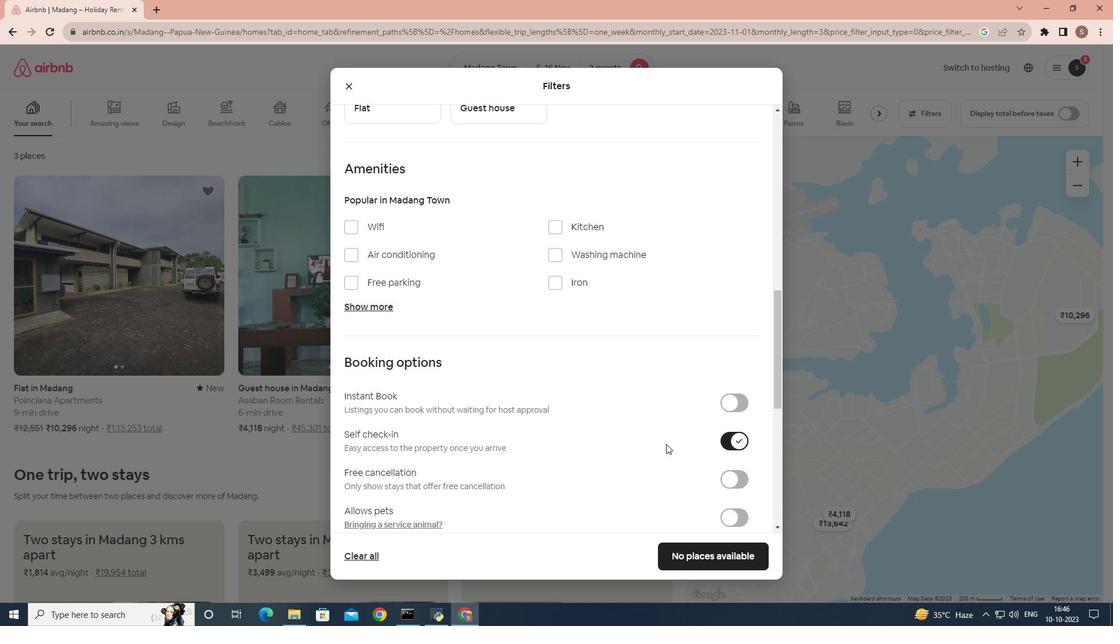 
